 Task: Toggle the showSingleEditorCursorMoves.
Action: Mouse moved to (13, 648)
Screenshot: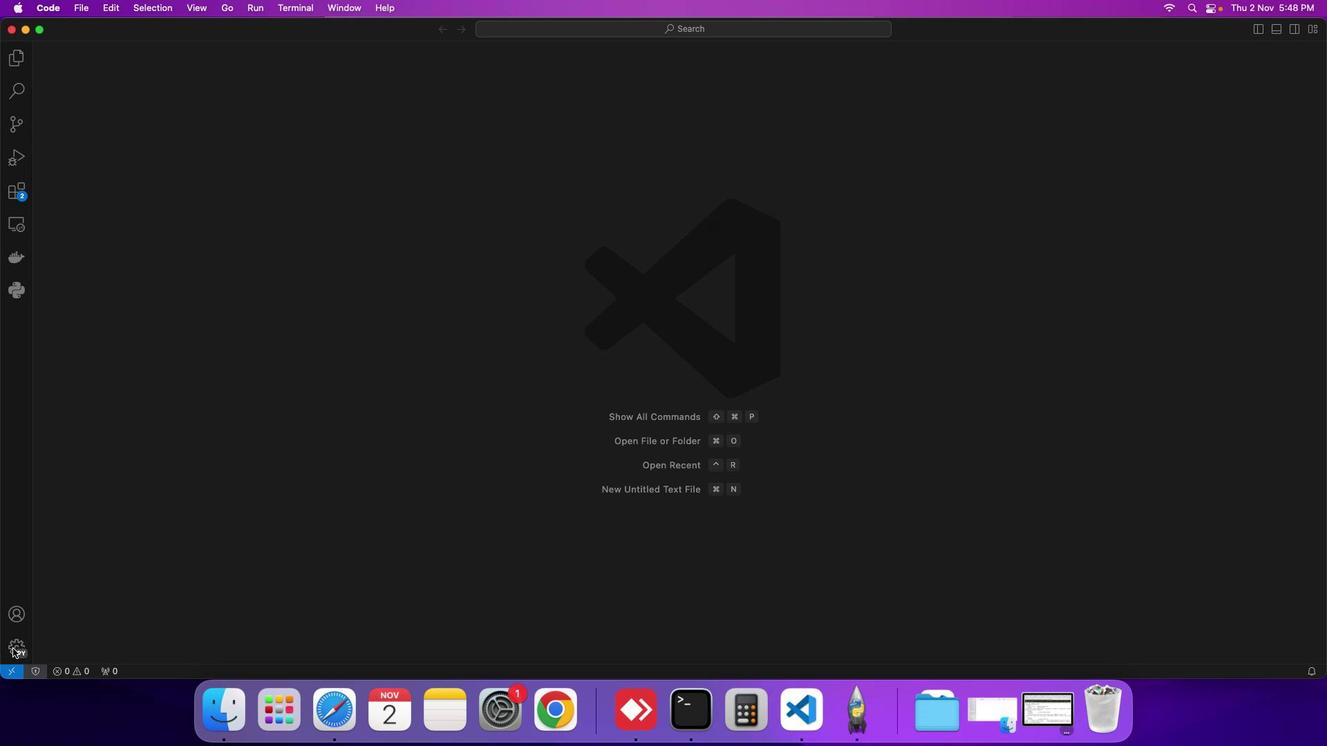 
Action: Mouse pressed left at (13, 648)
Screenshot: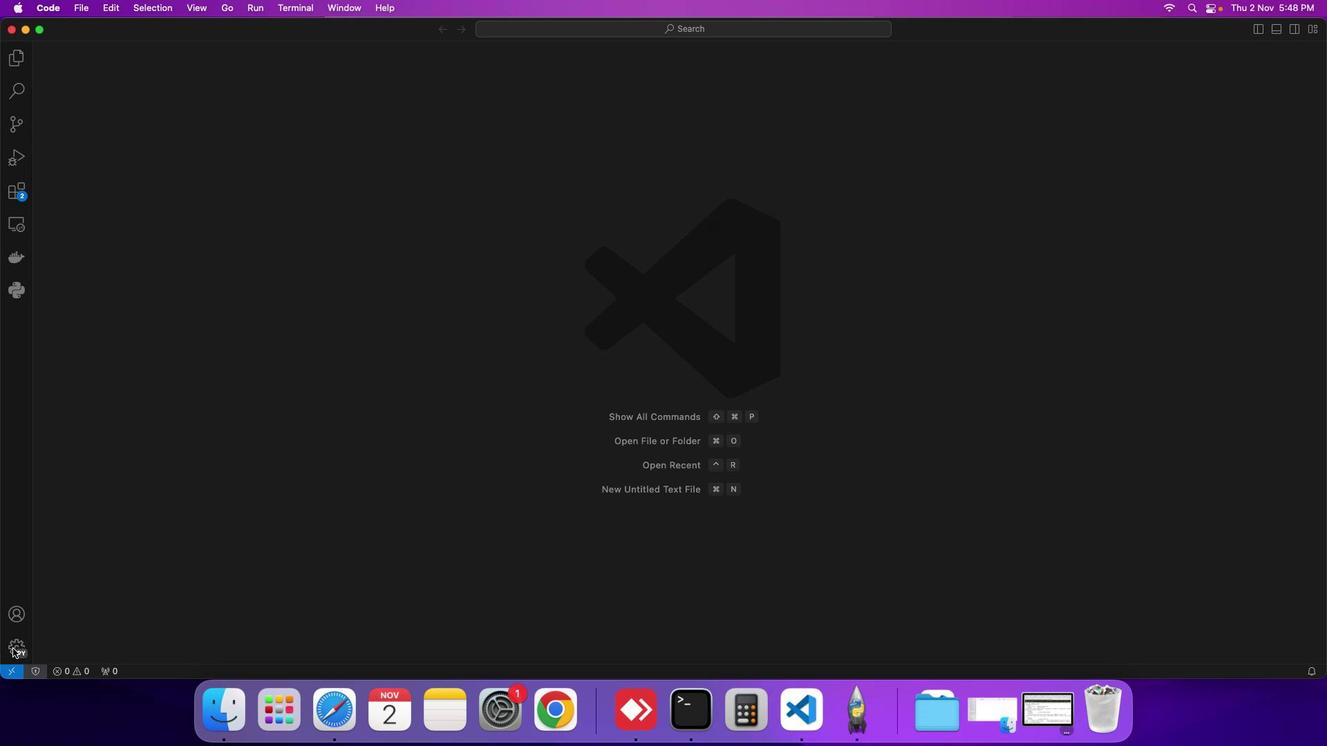 
Action: Mouse moved to (63, 547)
Screenshot: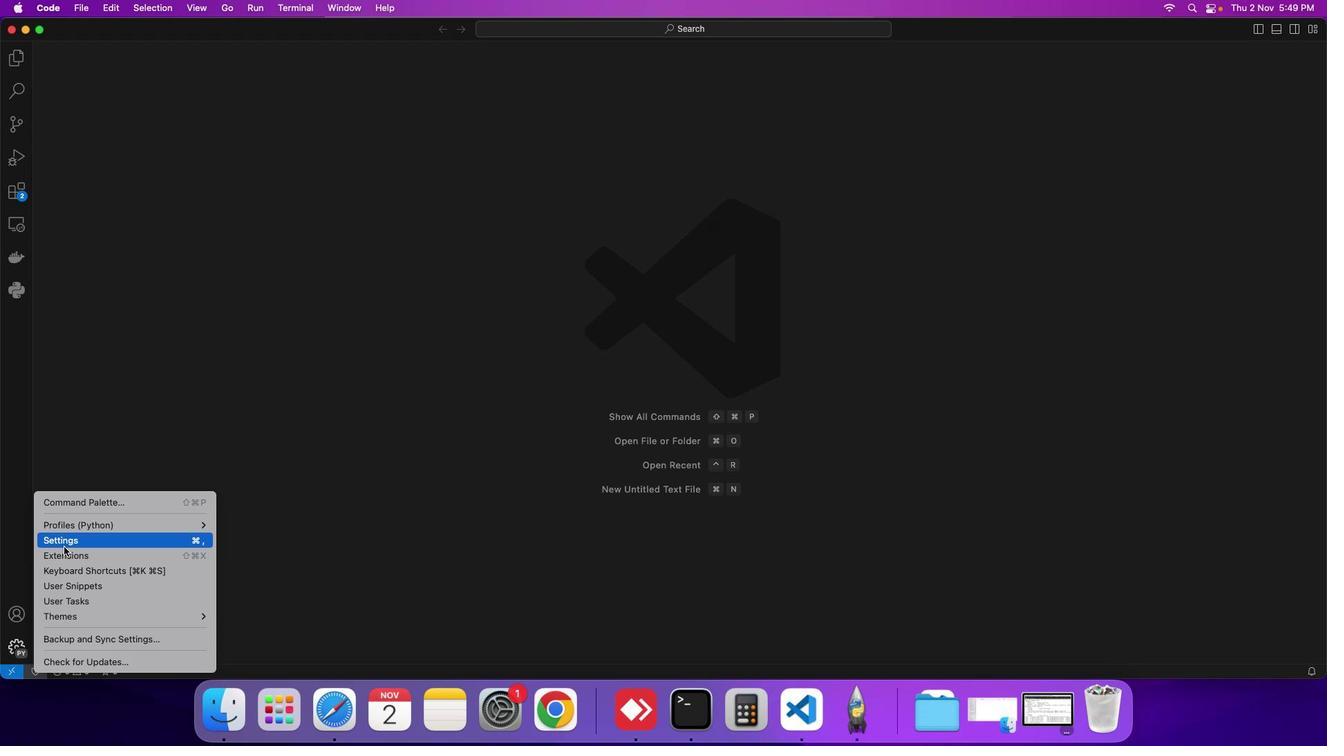 
Action: Mouse pressed left at (63, 547)
Screenshot: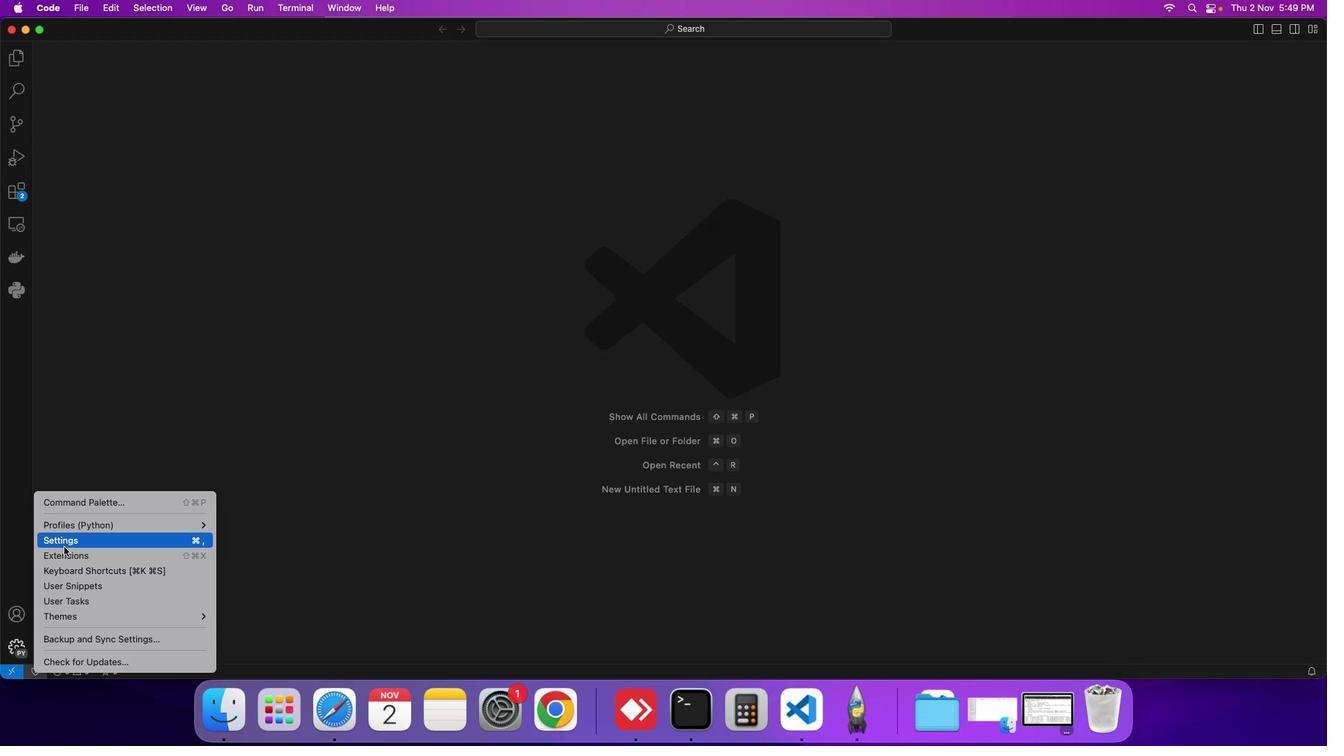 
Action: Mouse moved to (329, 174)
Screenshot: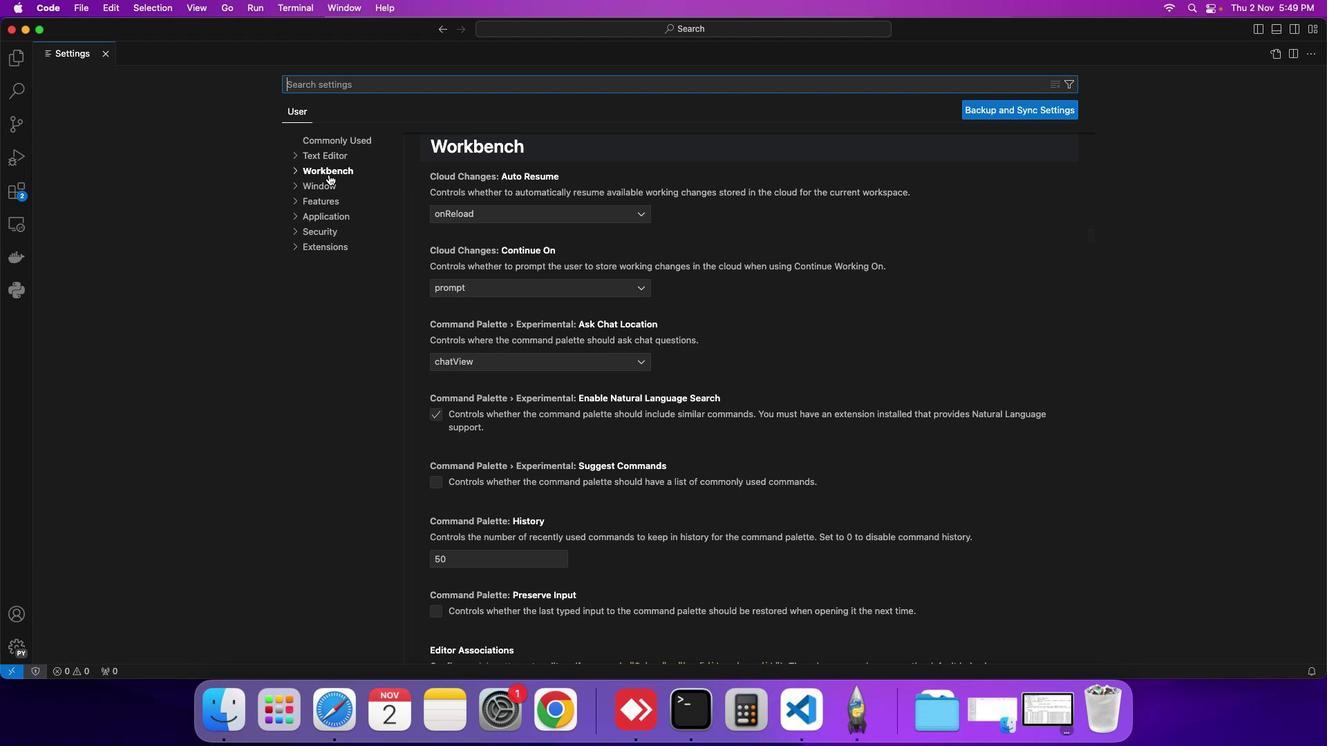
Action: Mouse pressed left at (329, 174)
Screenshot: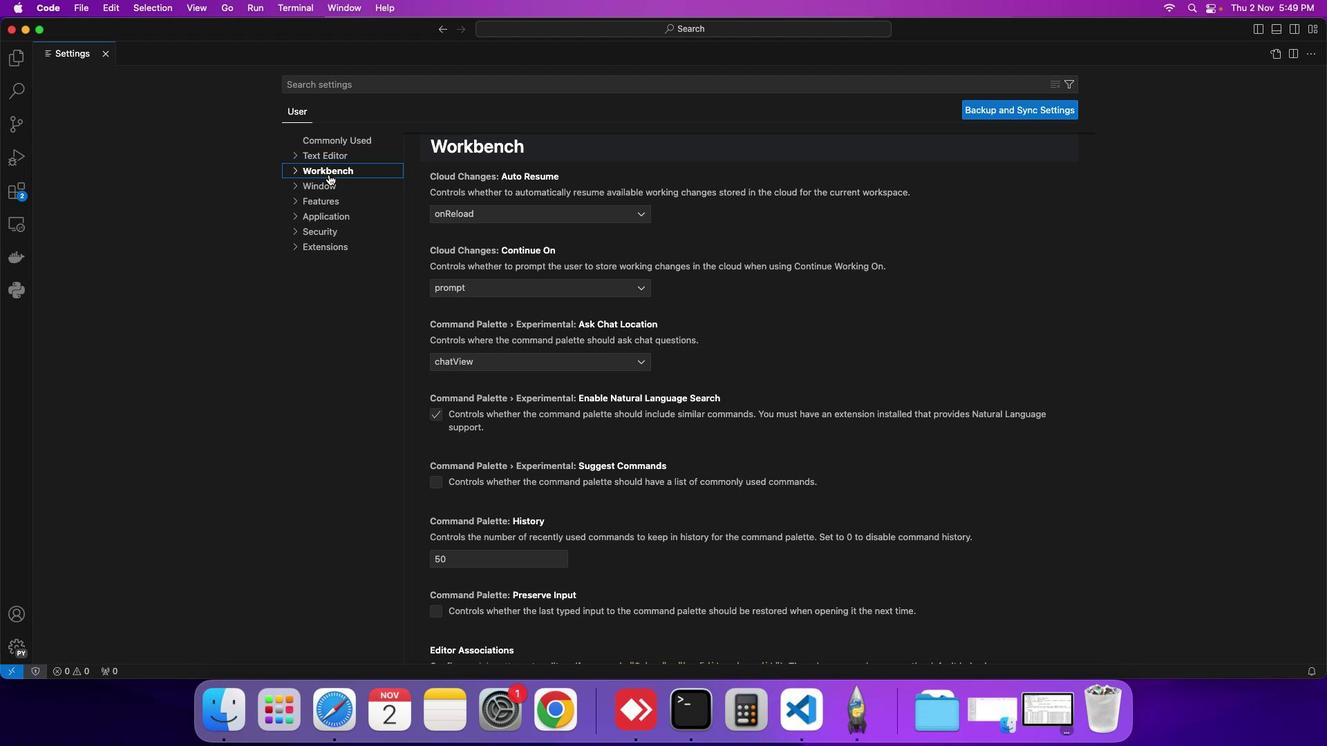 
Action: Mouse moved to (342, 263)
Screenshot: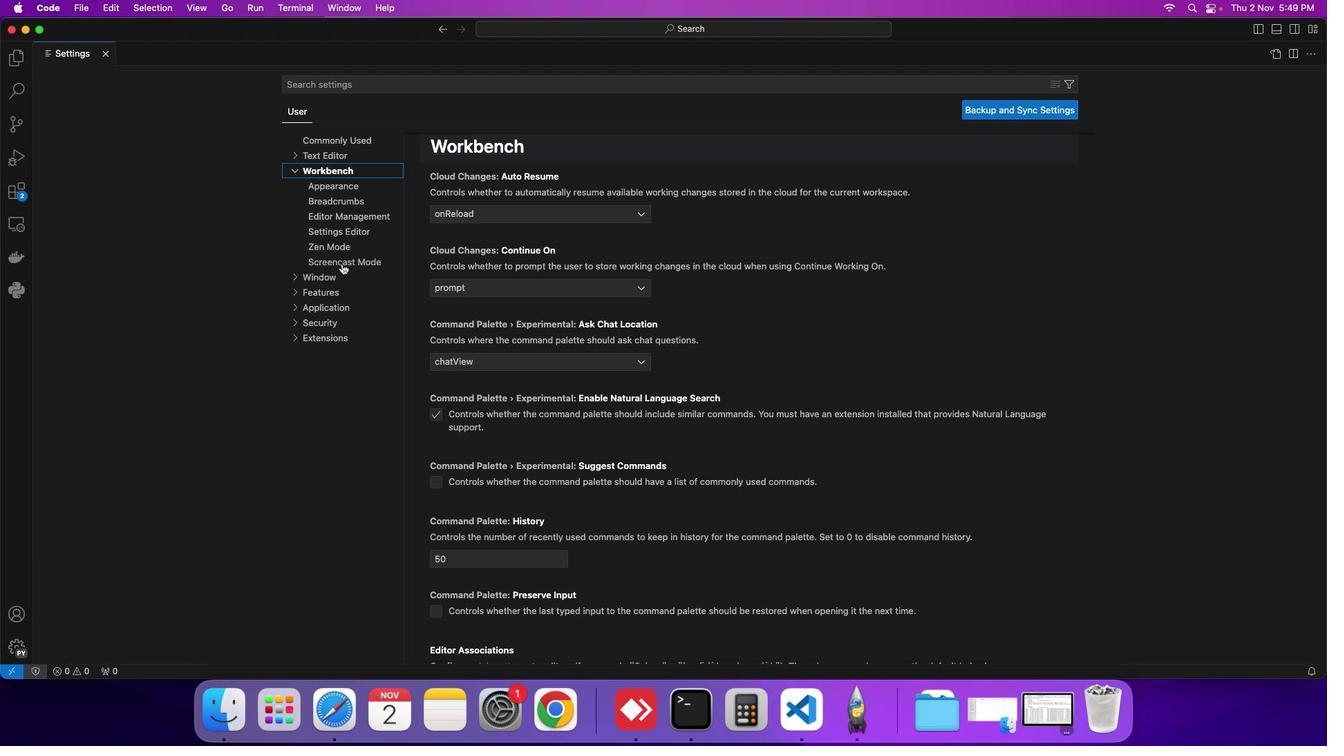 
Action: Mouse pressed left at (342, 263)
Screenshot: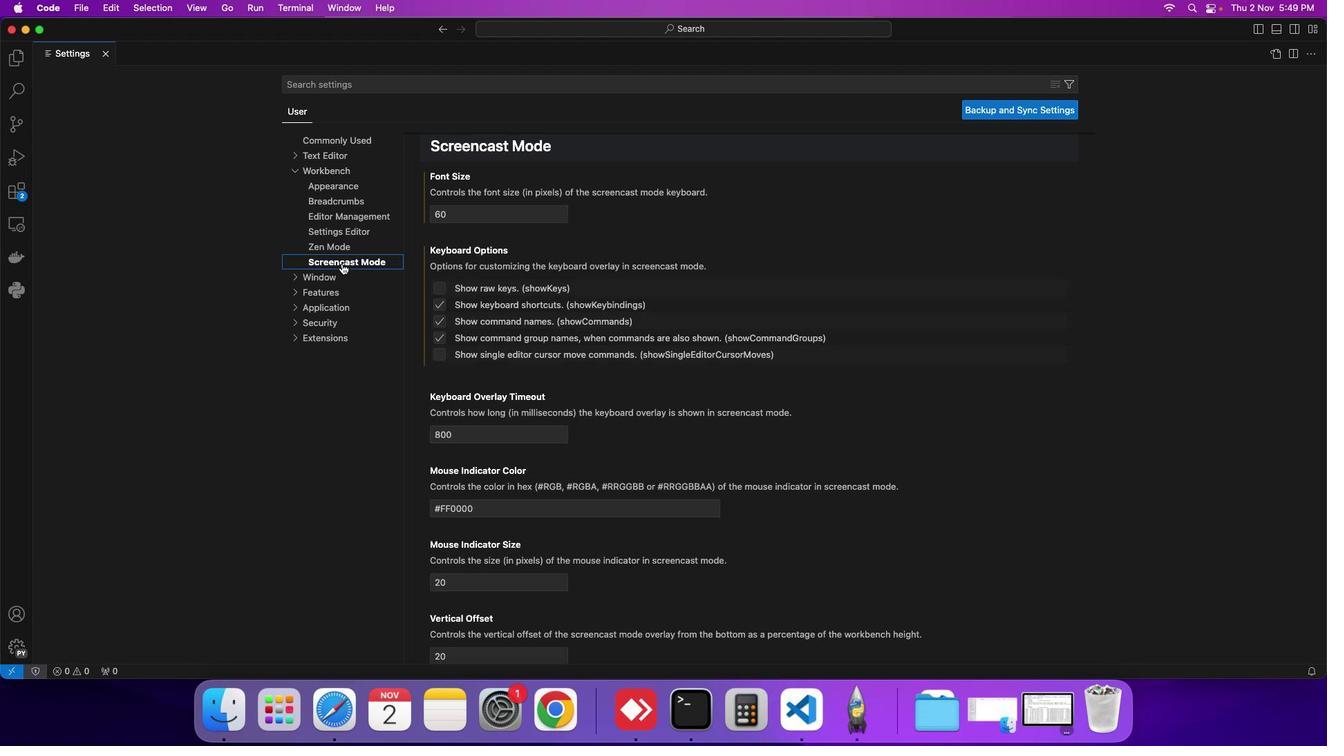 
Action: Mouse moved to (441, 355)
Screenshot: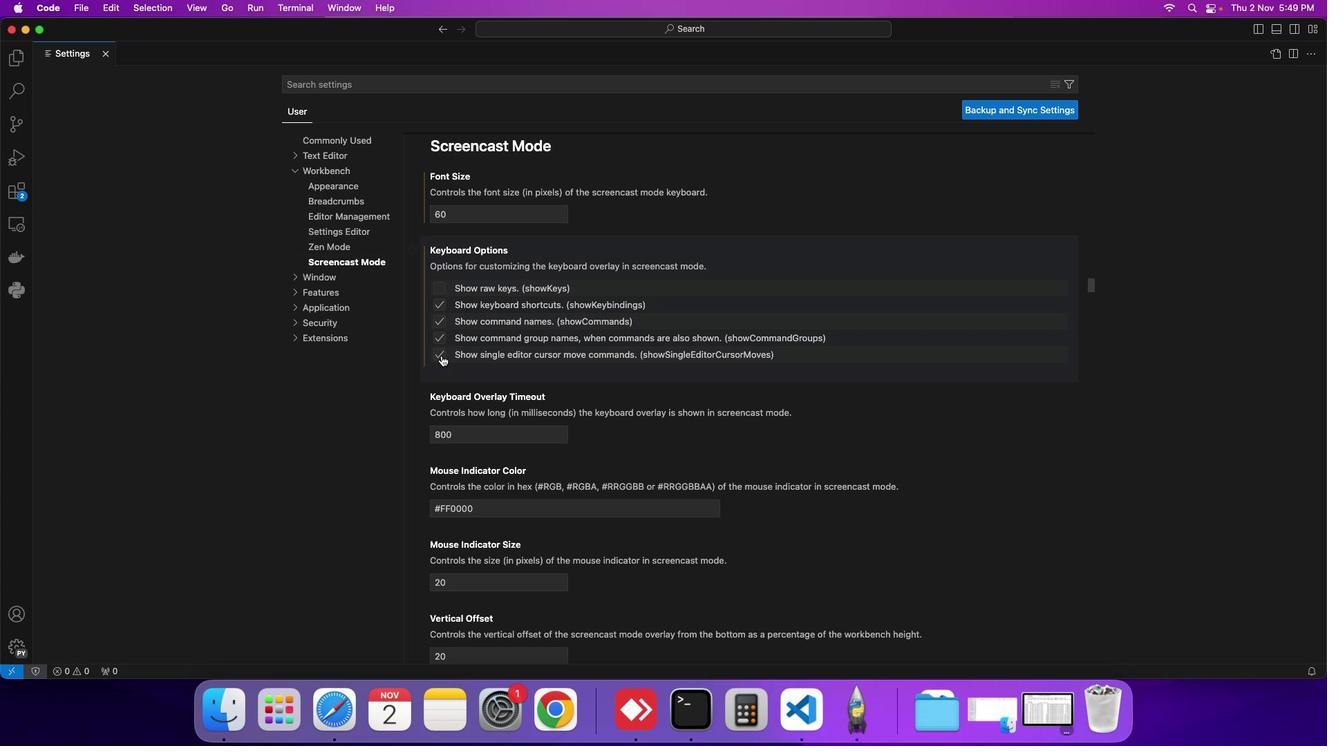 
Action: Mouse pressed left at (441, 355)
Screenshot: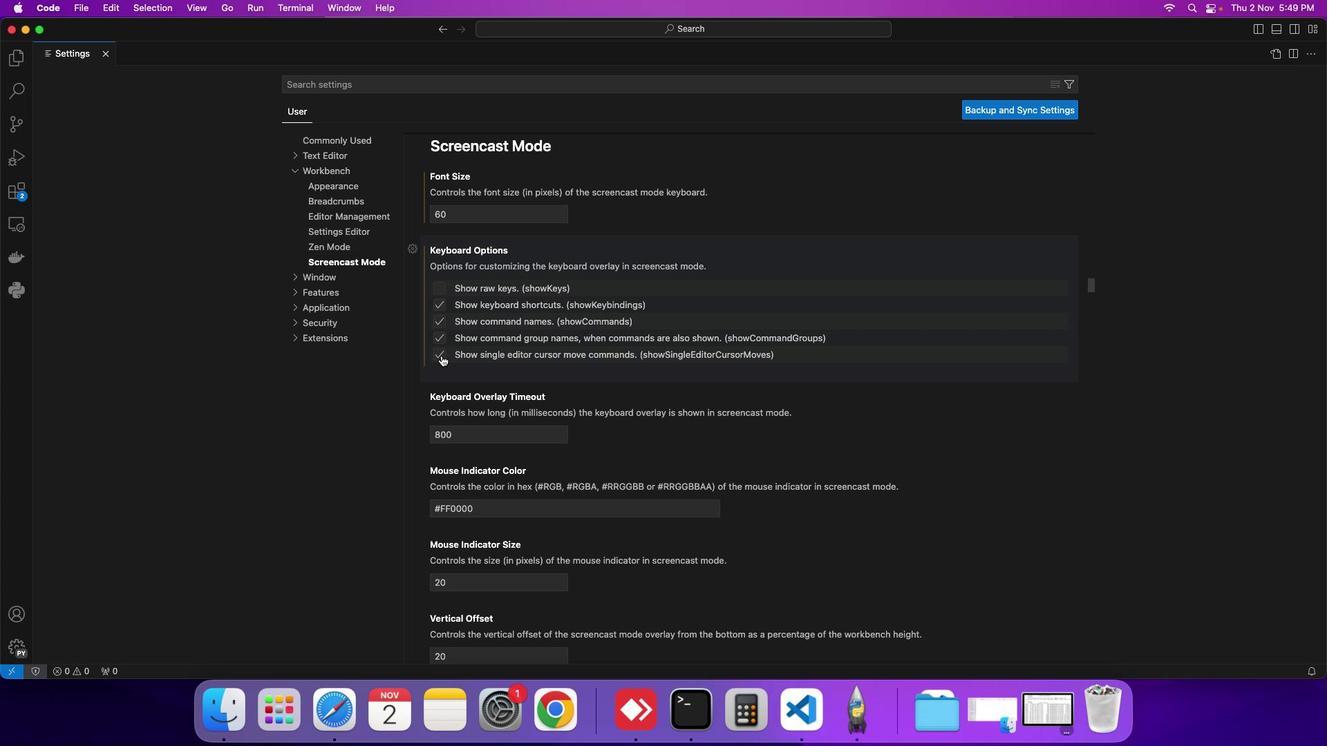 
